 Task: Insert down arrow.
Action: Mouse moved to (131, 72)
Screenshot: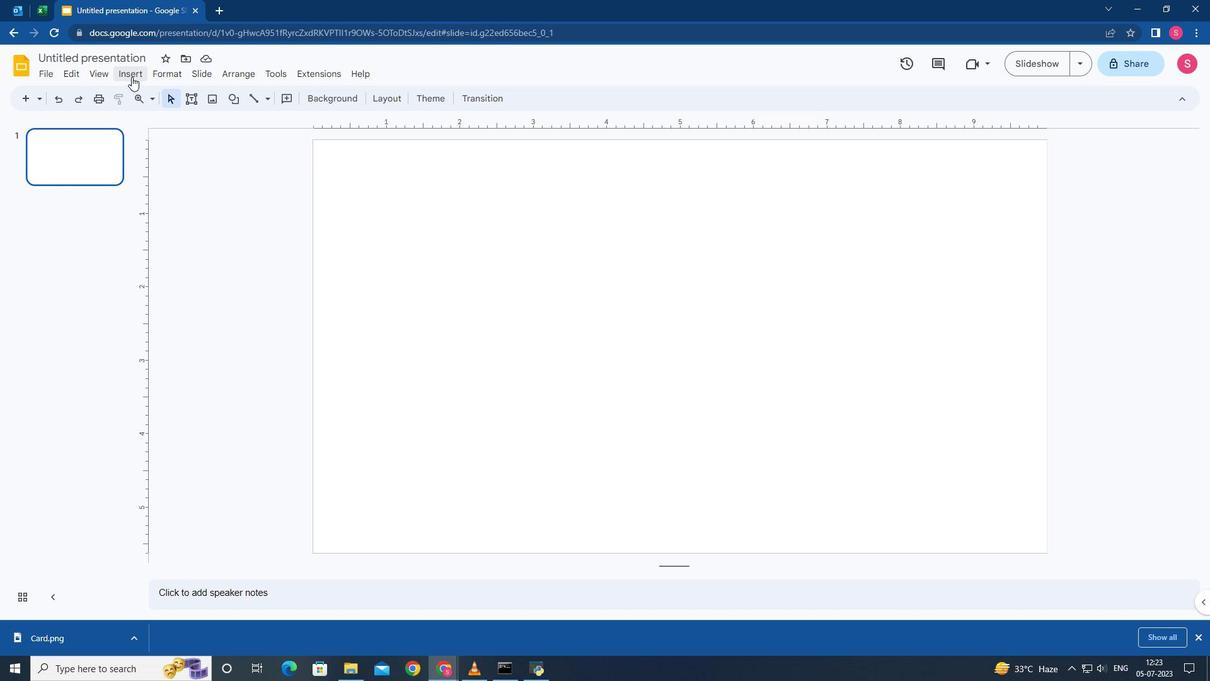 
Action: Mouse pressed left at (131, 72)
Screenshot: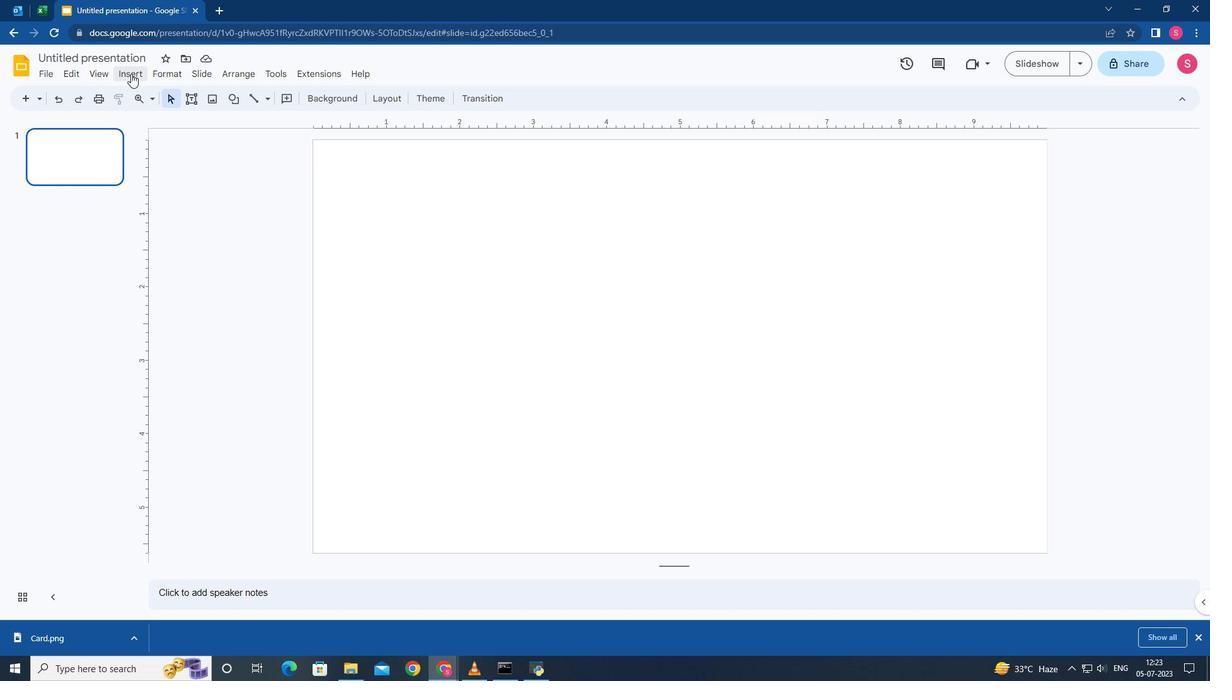 
Action: Mouse moved to (157, 174)
Screenshot: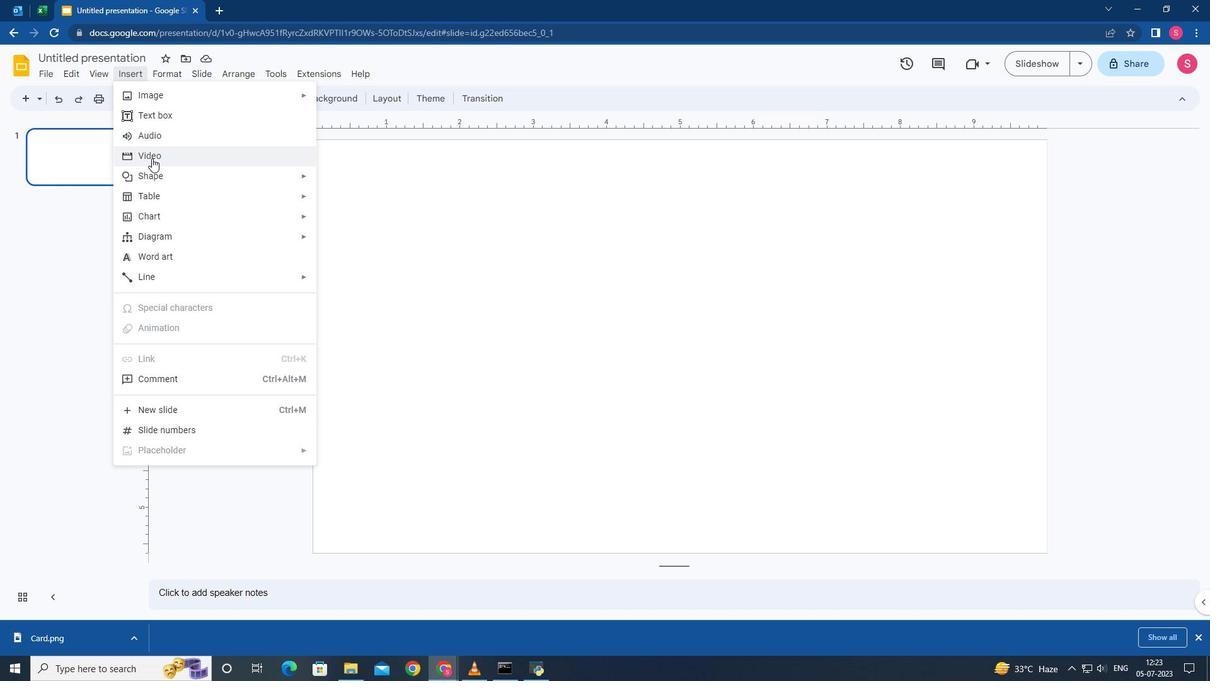 
Action: Mouse pressed left at (157, 174)
Screenshot: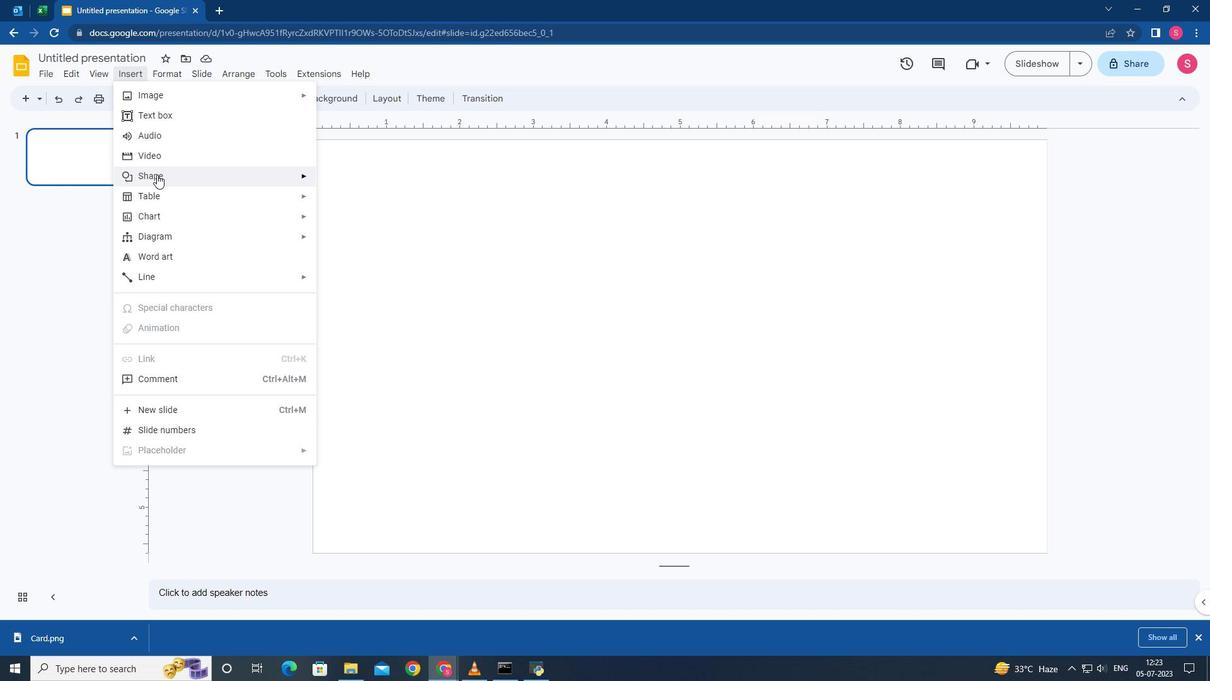 
Action: Mouse moved to (339, 198)
Screenshot: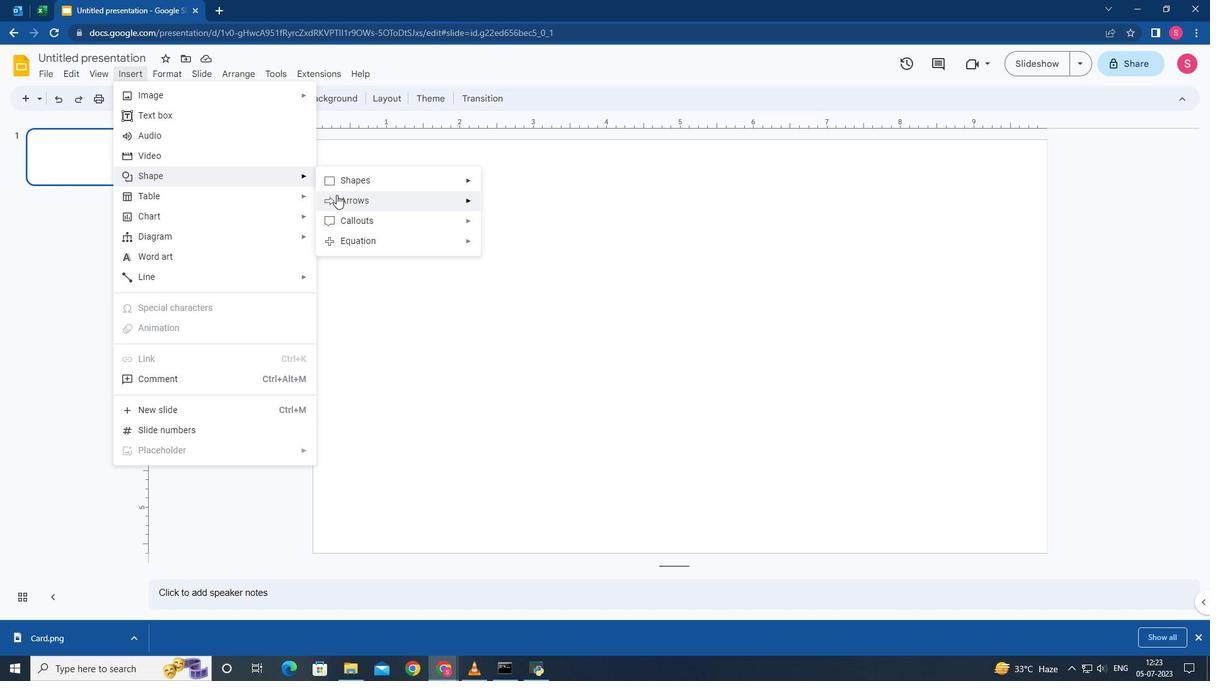 
Action: Mouse pressed left at (339, 198)
Screenshot: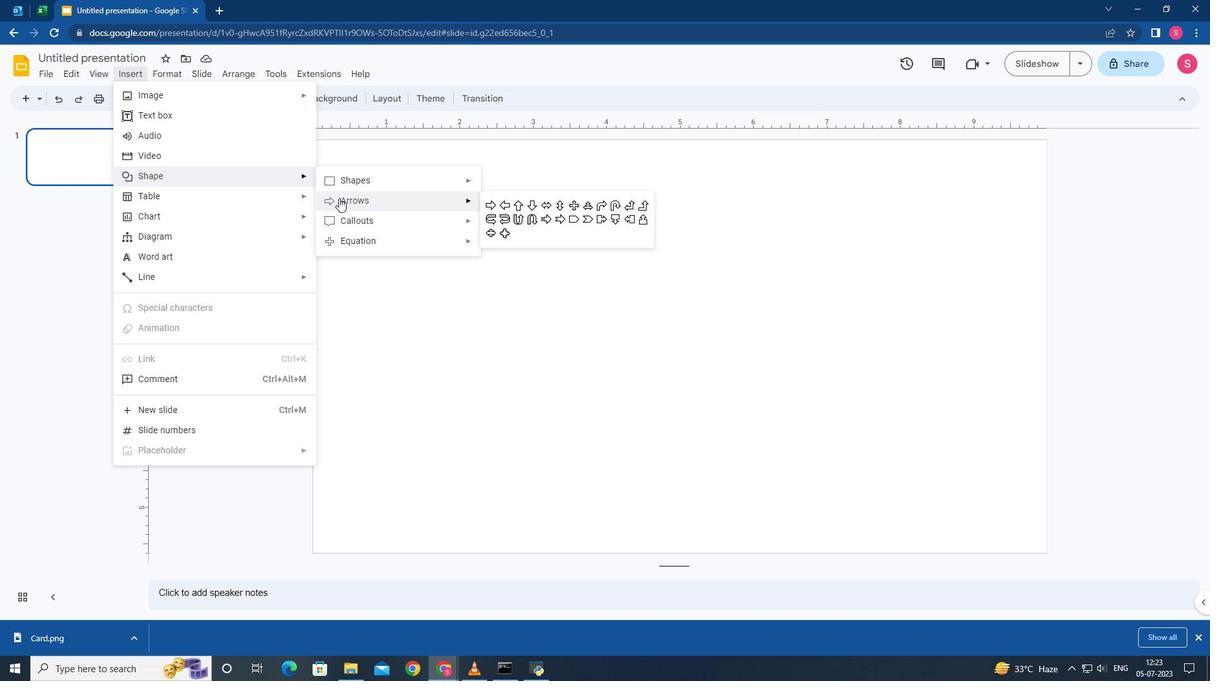 
Action: Mouse moved to (529, 203)
Screenshot: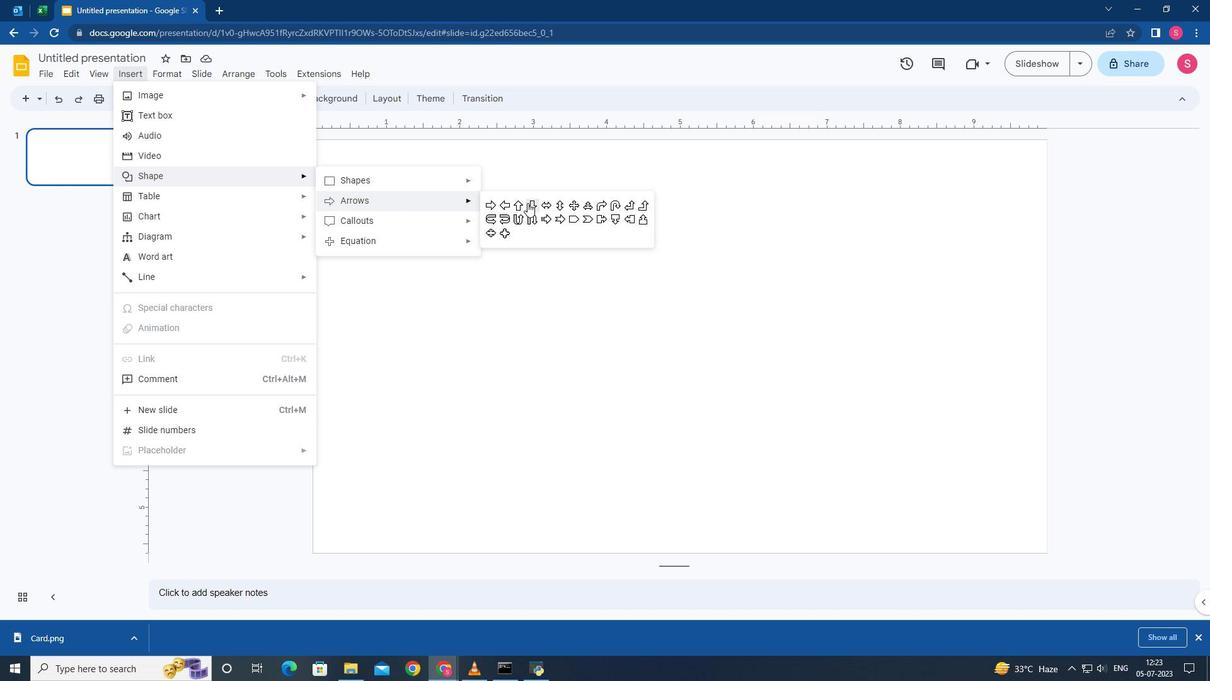 
Action: Mouse pressed left at (529, 203)
Screenshot: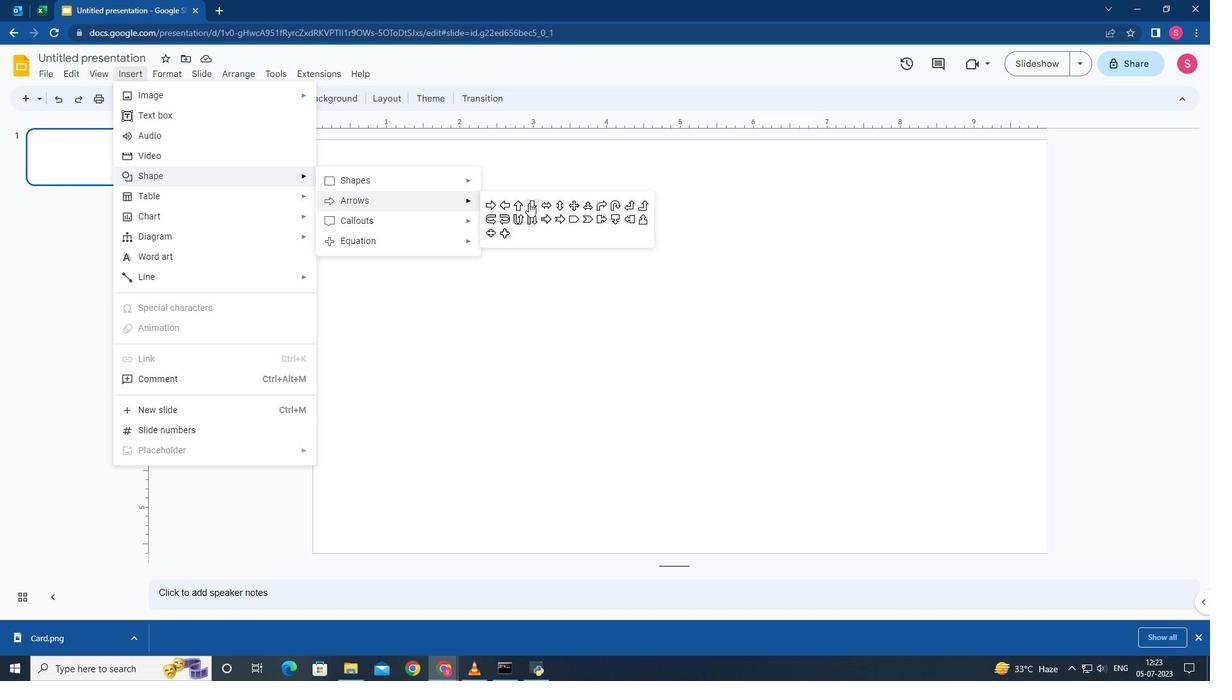 
Action: Mouse moved to (522, 218)
Screenshot: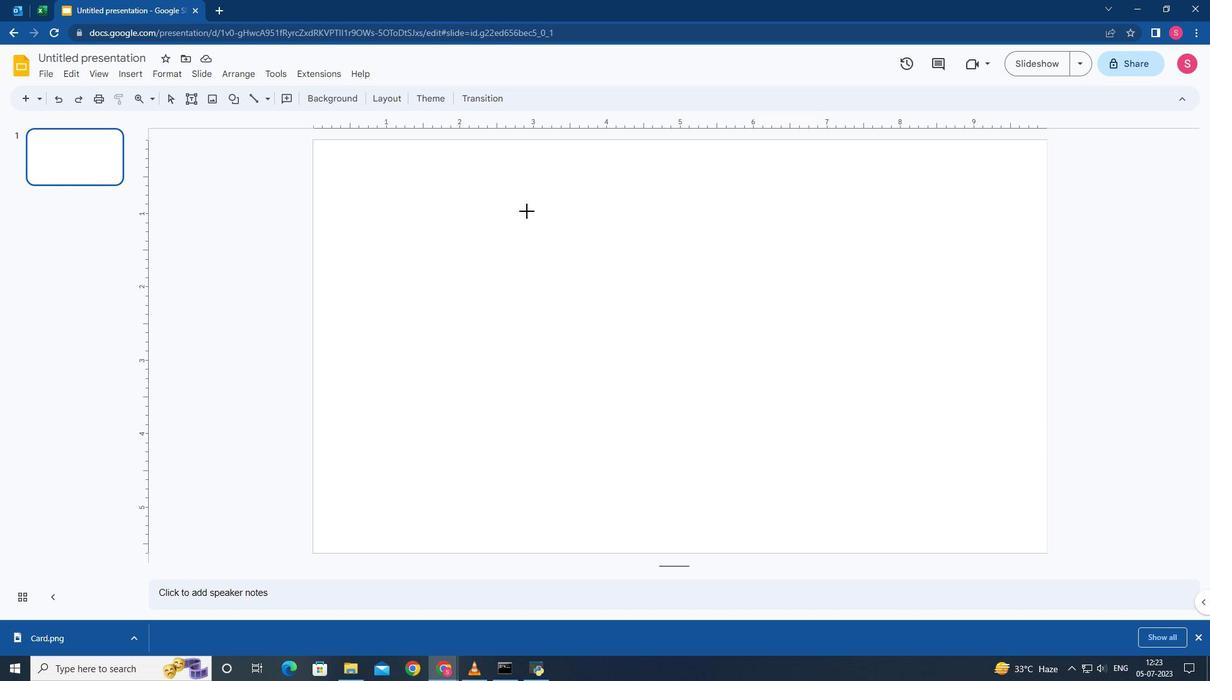 
Action: Mouse pressed left at (522, 218)
Screenshot: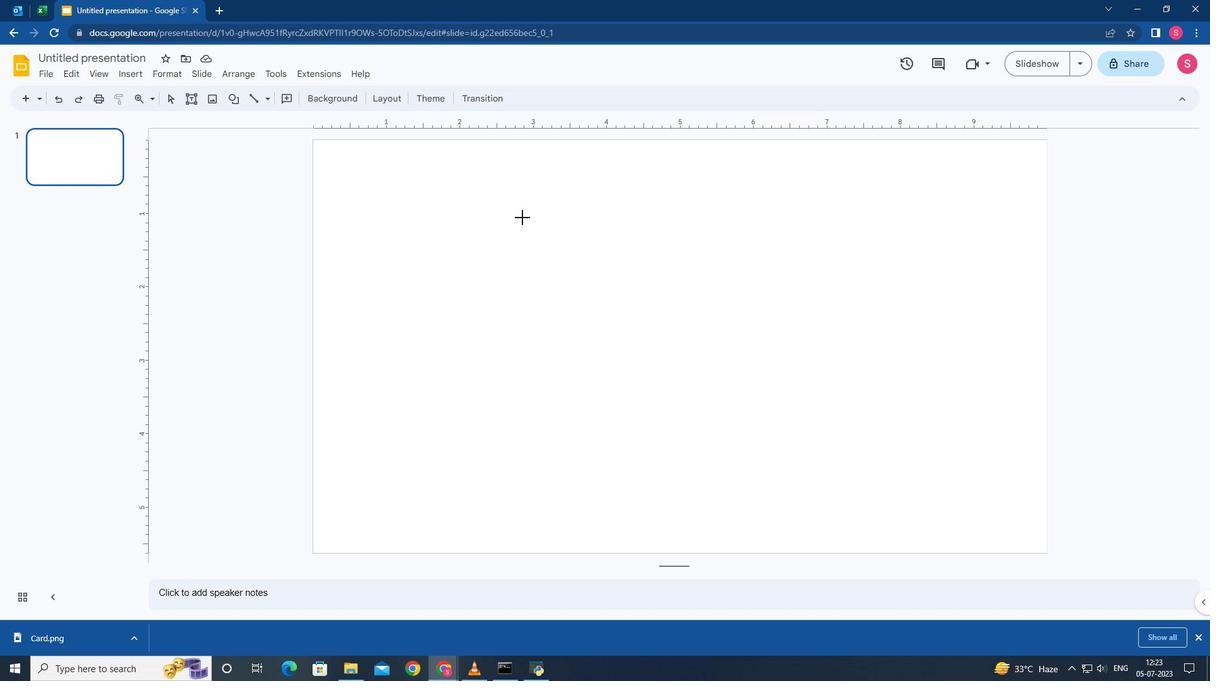 
Action: Mouse moved to (22, 338)
Screenshot: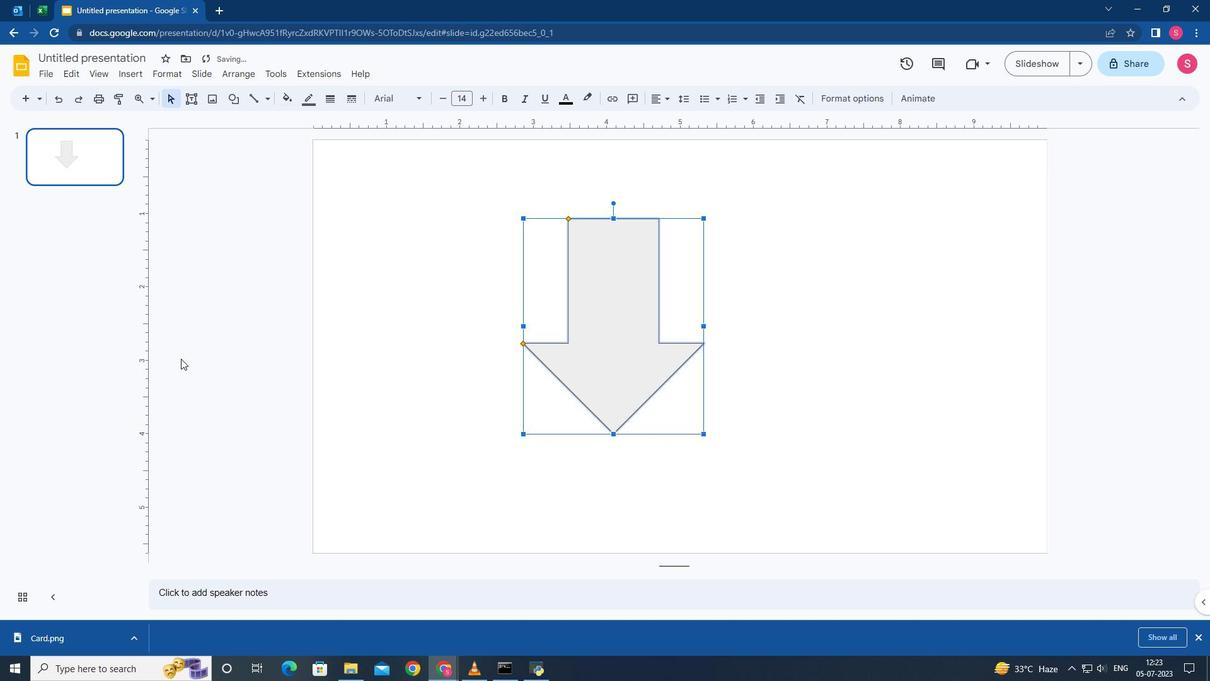 
